 Task: Set the Symbol rate (bauds) for the cable and satellite reception parameters to none.
Action: Mouse moved to (106, 11)
Screenshot: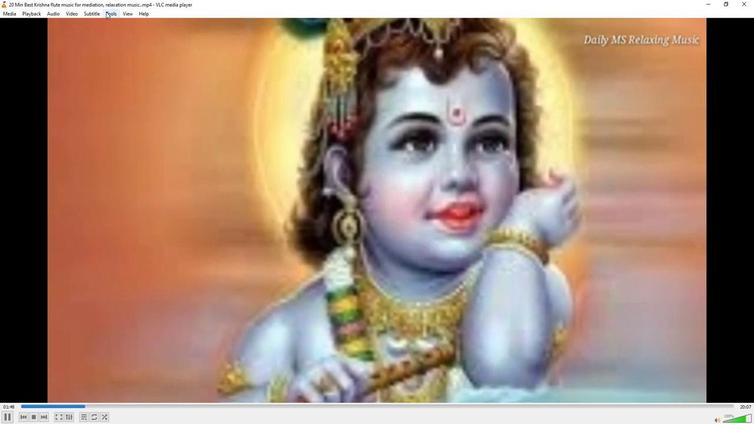 
Action: Mouse pressed left at (106, 11)
Screenshot: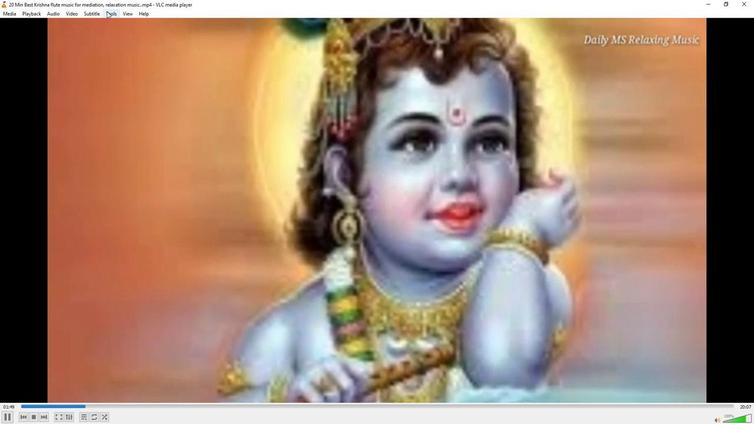 
Action: Mouse moved to (129, 106)
Screenshot: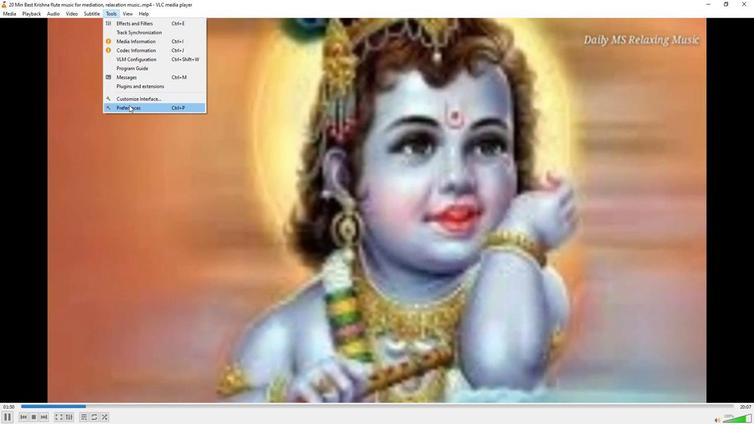 
Action: Mouse pressed left at (129, 106)
Screenshot: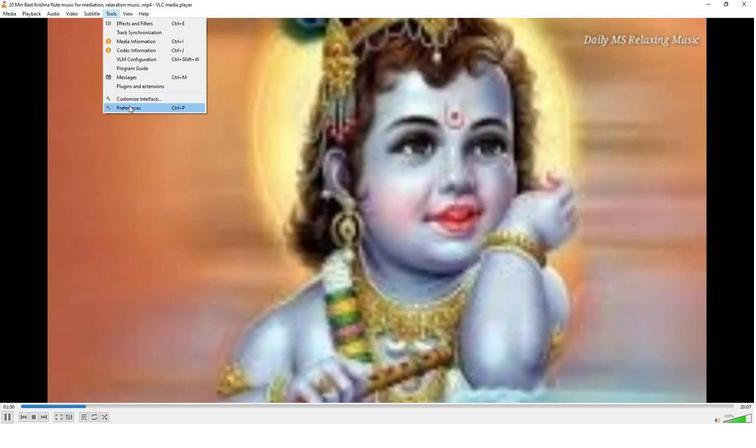 
Action: Mouse moved to (248, 347)
Screenshot: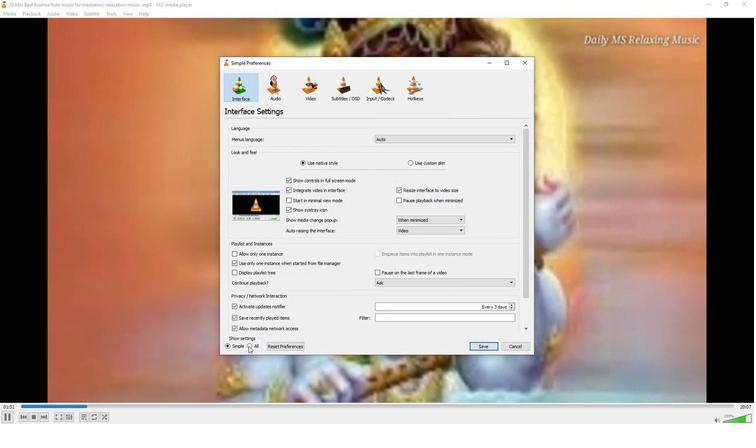 
Action: Mouse pressed left at (248, 347)
Screenshot: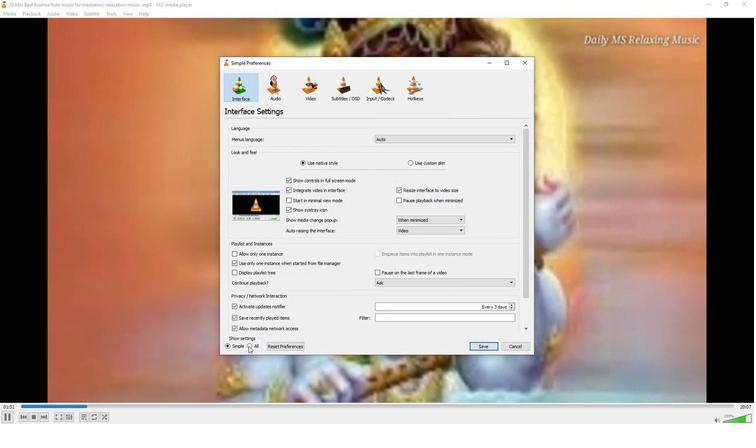 
Action: Mouse moved to (237, 209)
Screenshot: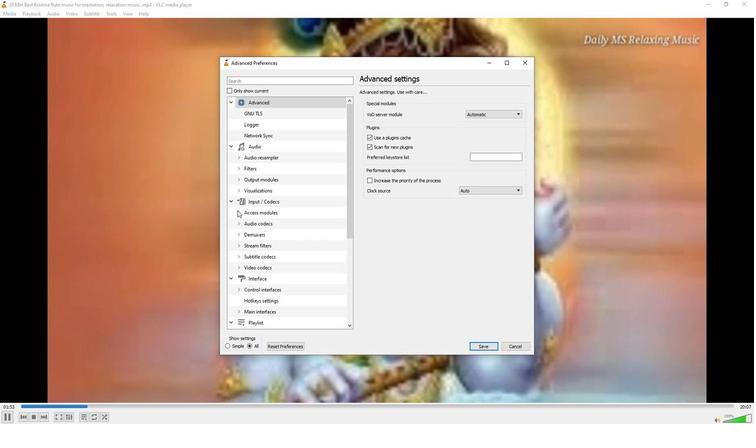 
Action: Mouse pressed left at (237, 209)
Screenshot: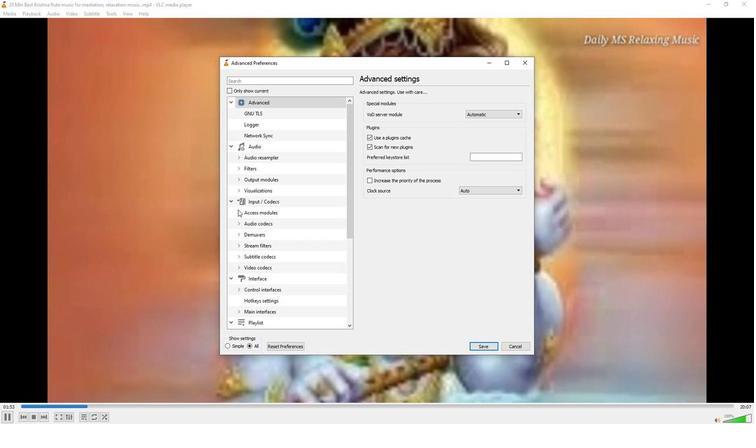 
Action: Mouse moved to (258, 278)
Screenshot: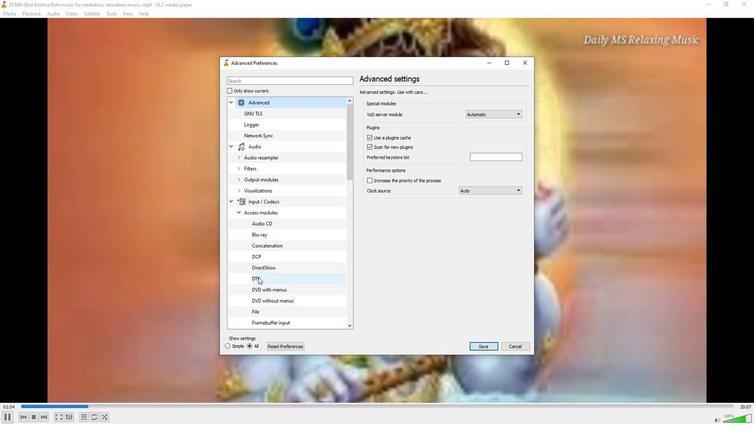 
Action: Mouse pressed left at (258, 278)
Screenshot: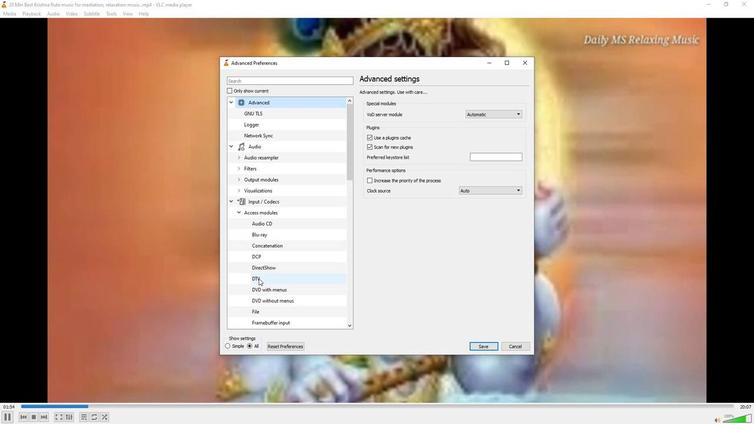
Action: Mouse moved to (387, 262)
Screenshot: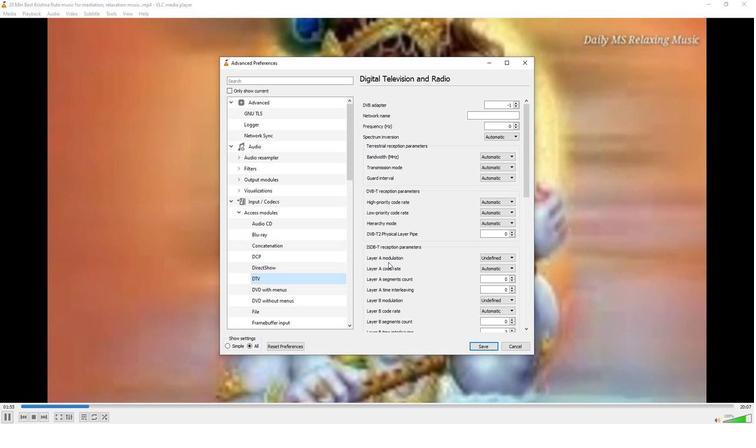 
Action: Mouse scrolled (387, 262) with delta (0, 0)
Screenshot: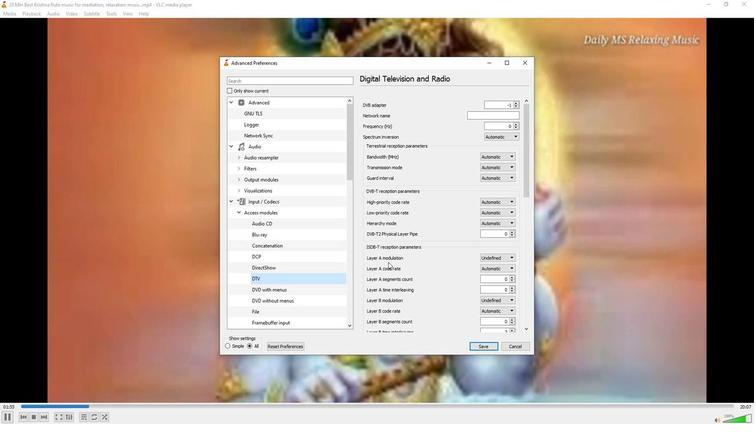 
Action: Mouse scrolled (387, 262) with delta (0, 0)
Screenshot: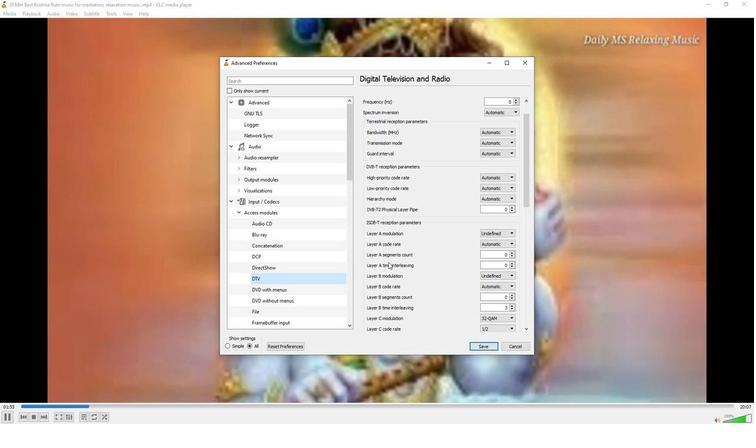 
Action: Mouse moved to (387, 262)
Screenshot: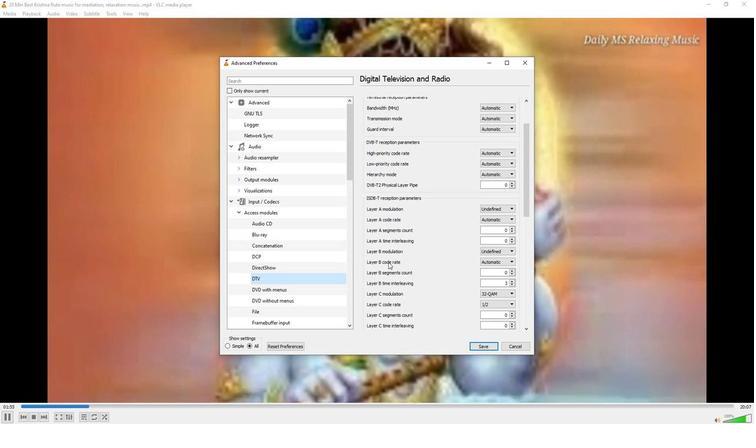 
Action: Mouse scrolled (387, 261) with delta (0, 0)
Screenshot: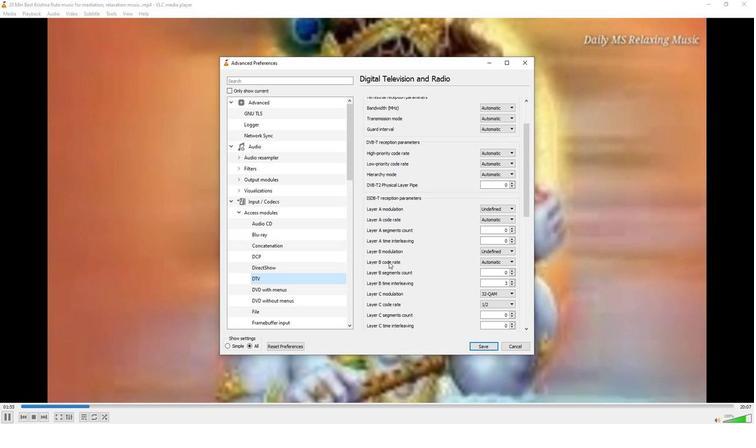 
Action: Mouse scrolled (387, 261) with delta (0, 0)
Screenshot: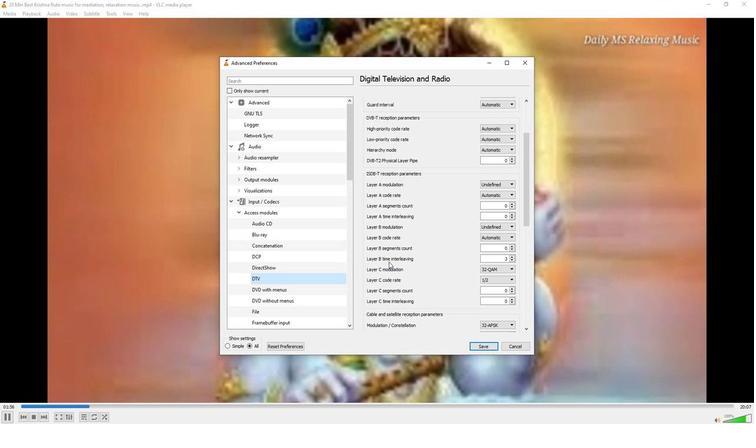 
Action: Mouse scrolled (387, 261) with delta (0, 0)
Screenshot: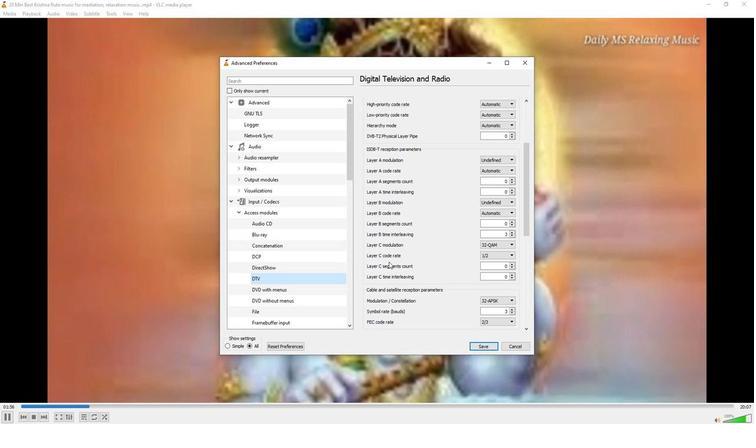 
Action: Mouse scrolled (387, 261) with delta (0, 0)
Screenshot: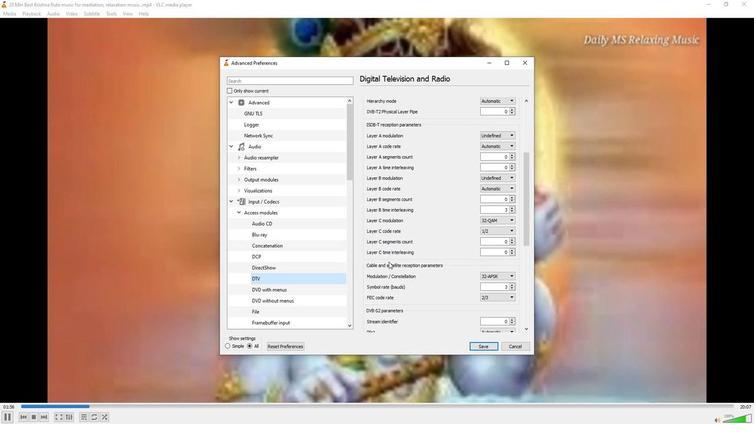 
Action: Mouse scrolled (387, 261) with delta (0, 0)
Screenshot: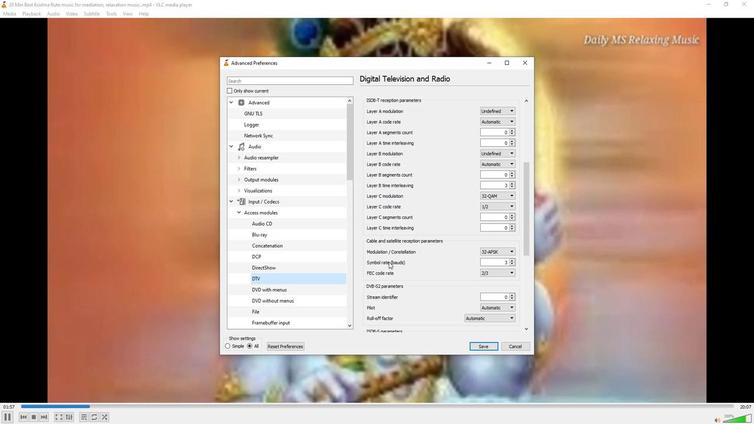 
Action: Mouse moved to (512, 239)
Screenshot: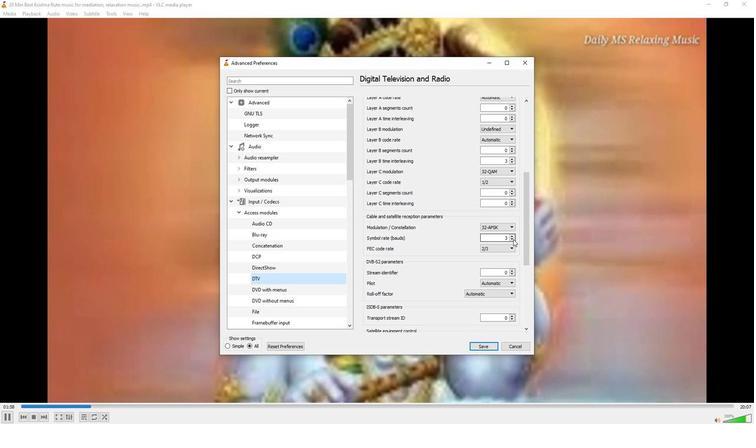 
Action: Mouse pressed left at (512, 239)
Screenshot: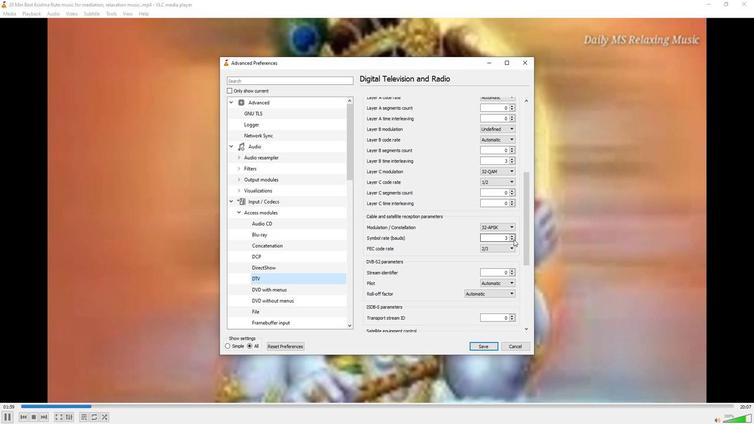 
Action: Mouse pressed left at (512, 239)
Screenshot: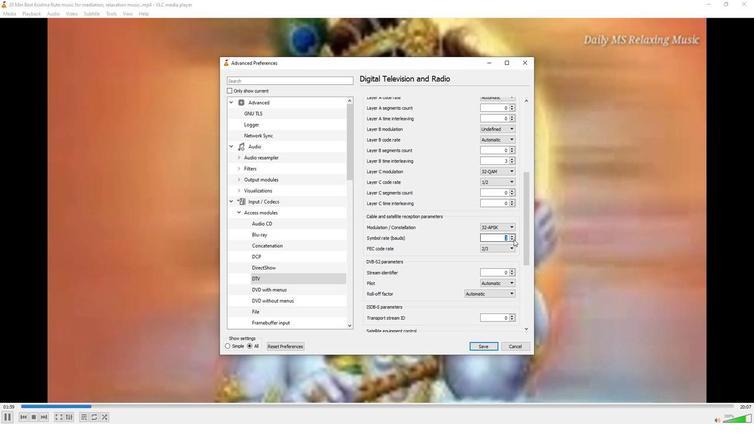 
Action: Mouse pressed left at (512, 239)
Screenshot: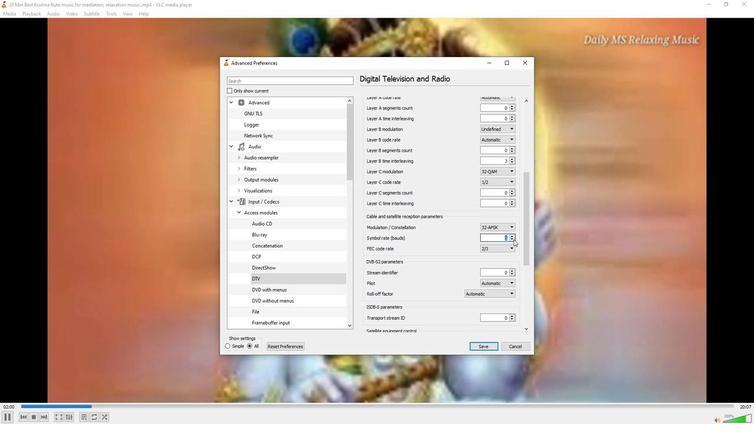 
Action: Mouse moved to (444, 234)
Screenshot: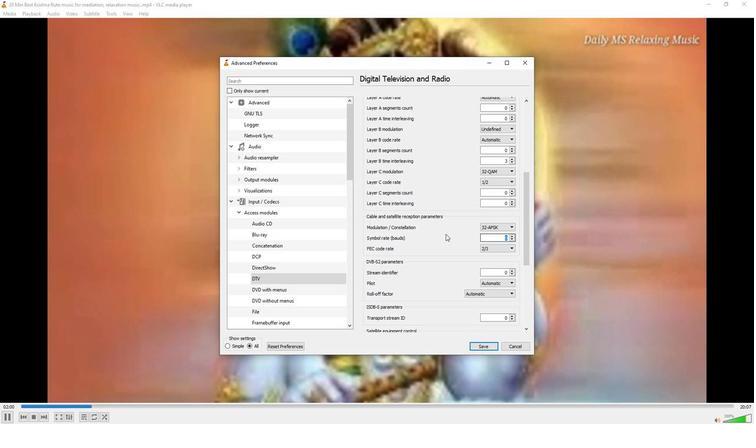 
Action: Mouse pressed left at (444, 234)
Screenshot: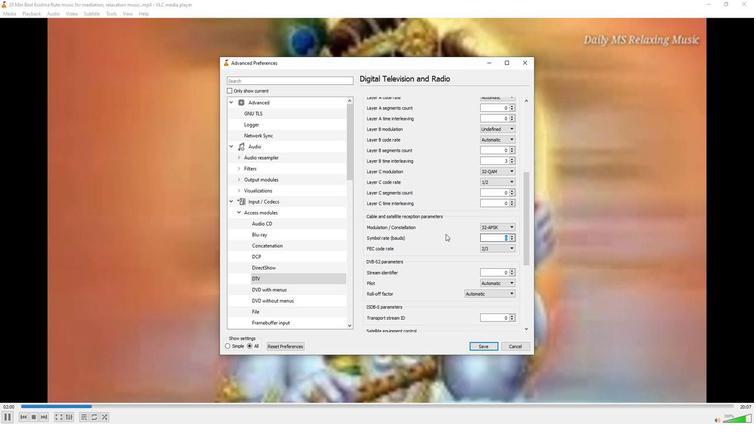 
